 Task: Add a condition where "Priority Less than Normal" in recently solved tickets.
Action: Mouse moved to (115, 392)
Screenshot: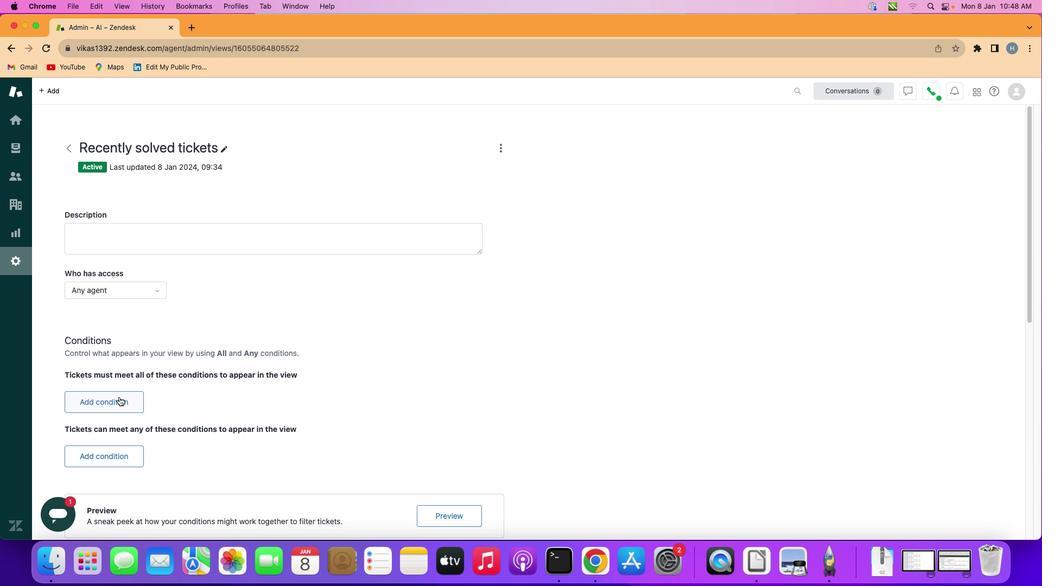 
Action: Mouse pressed left at (115, 392)
Screenshot: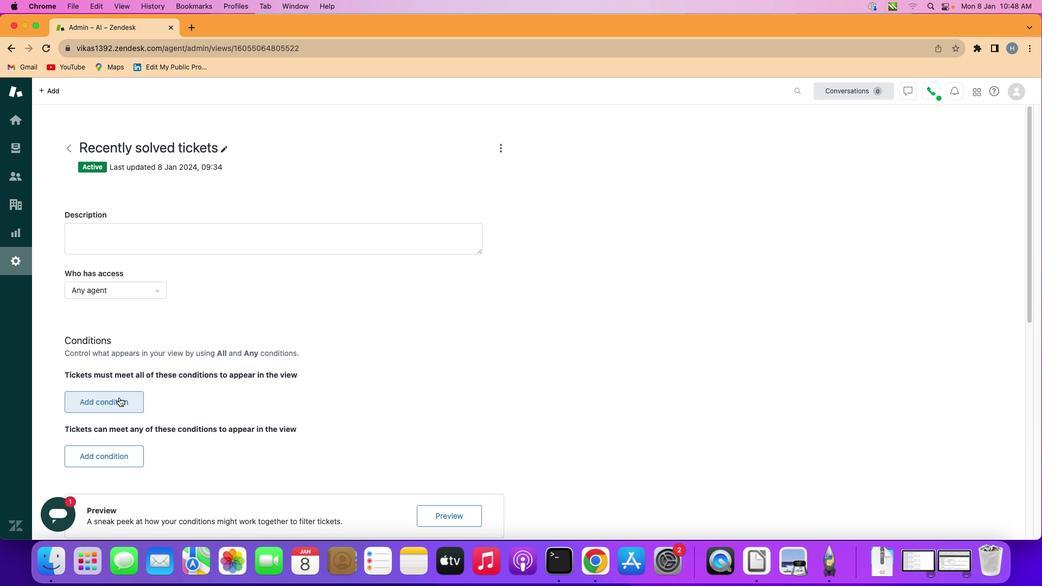 
Action: Mouse moved to (117, 396)
Screenshot: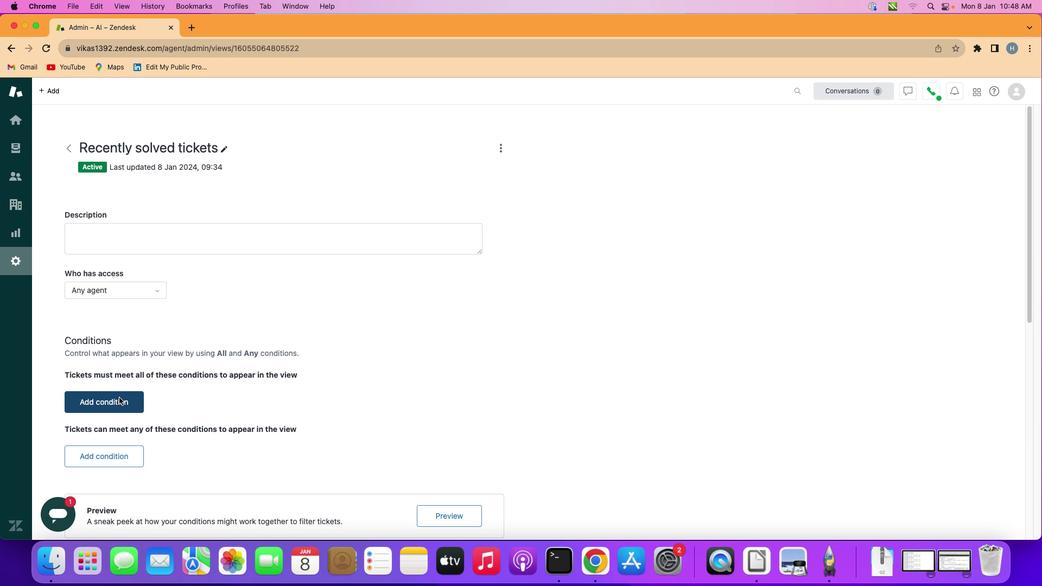 
Action: Mouse pressed left at (117, 396)
Screenshot: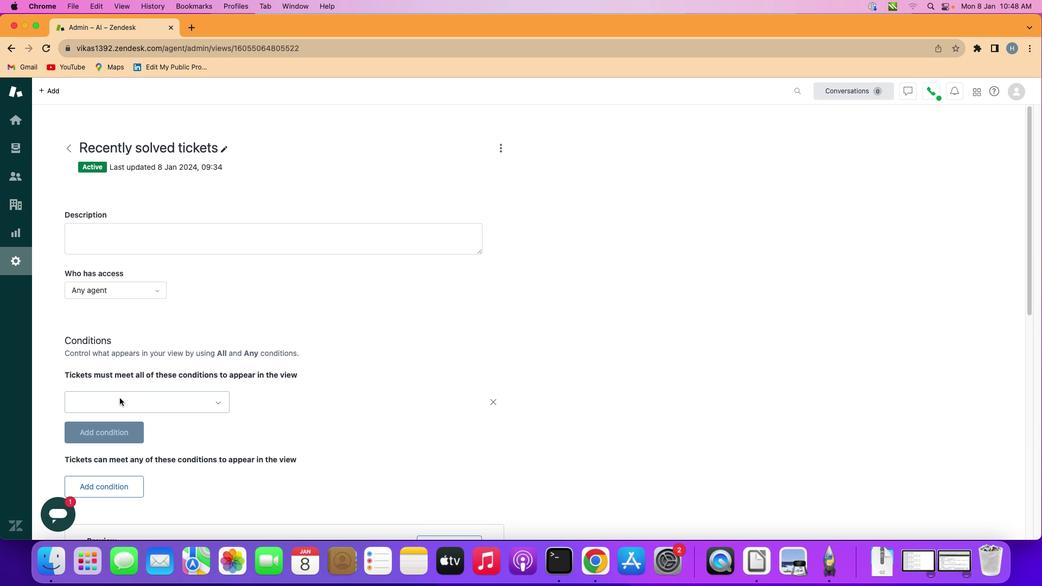 
Action: Mouse moved to (141, 391)
Screenshot: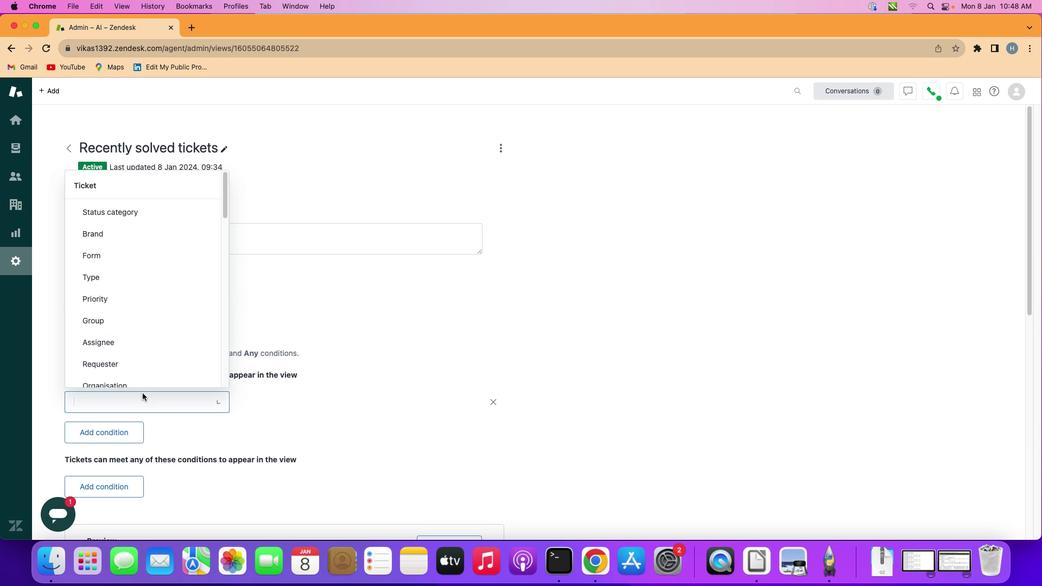 
Action: Mouse pressed left at (141, 391)
Screenshot: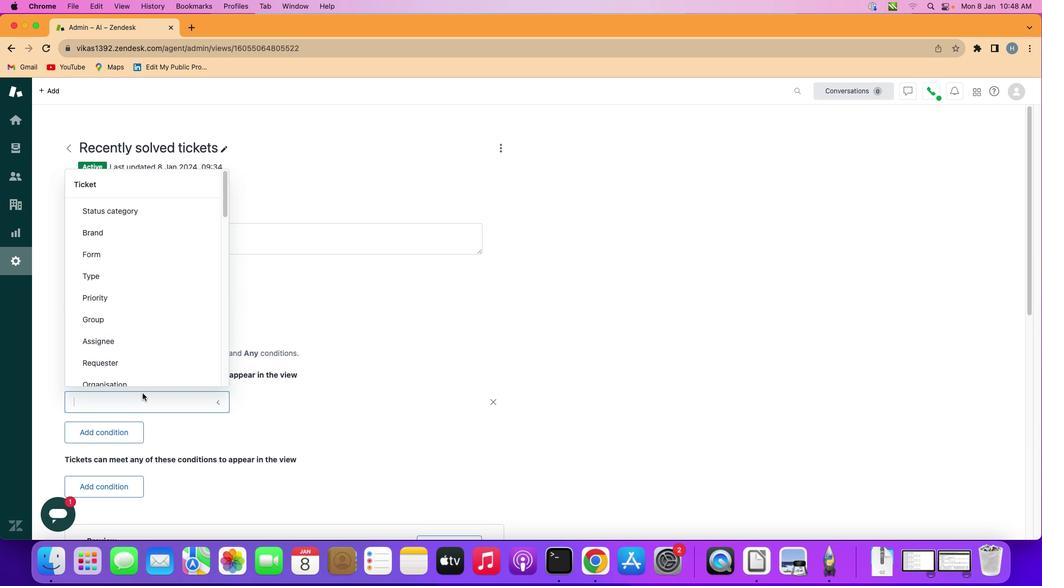 
Action: Mouse moved to (164, 299)
Screenshot: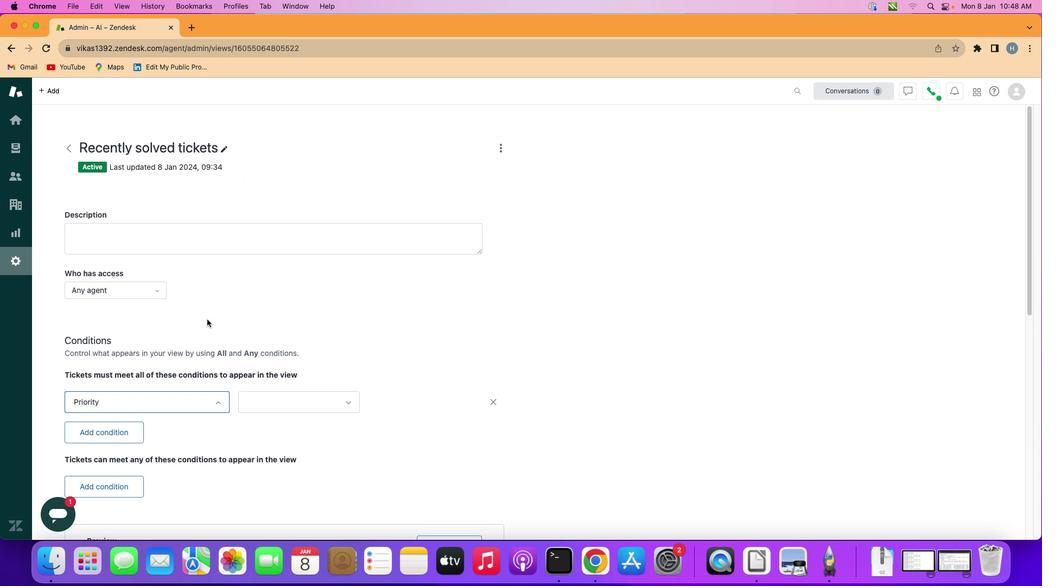 
Action: Mouse pressed left at (164, 299)
Screenshot: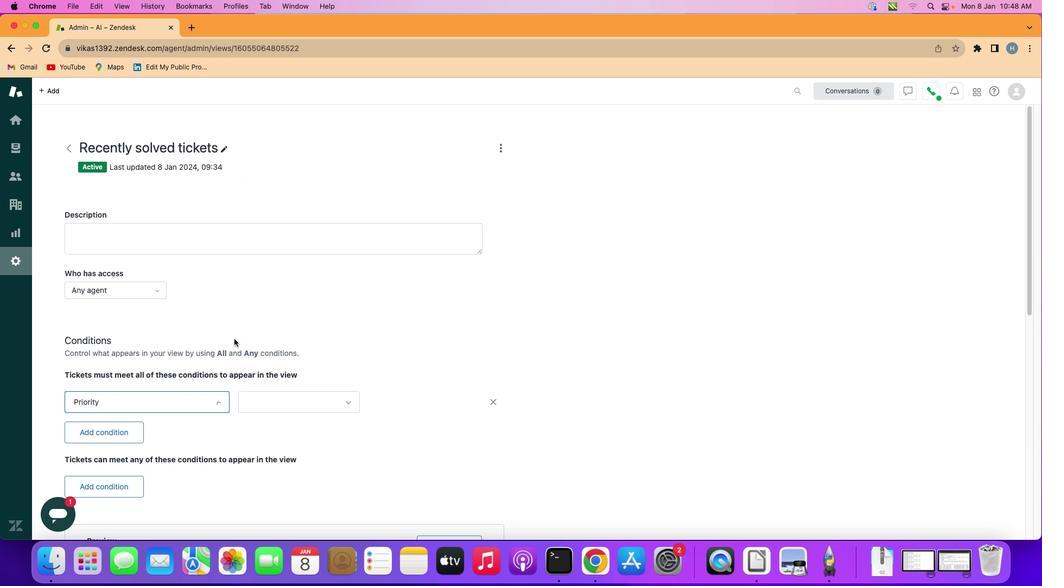 
Action: Mouse moved to (305, 400)
Screenshot: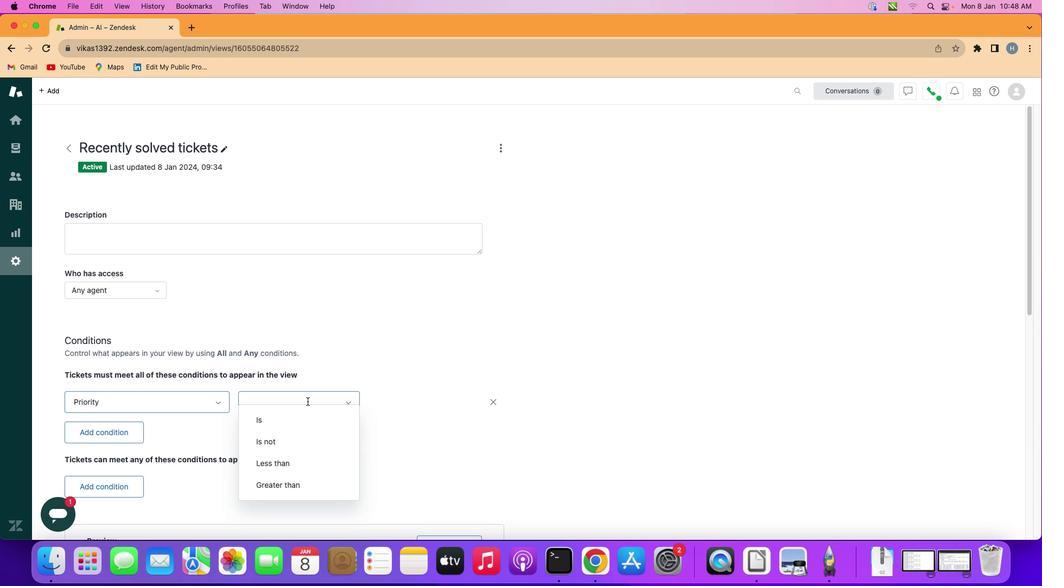 
Action: Mouse pressed left at (305, 400)
Screenshot: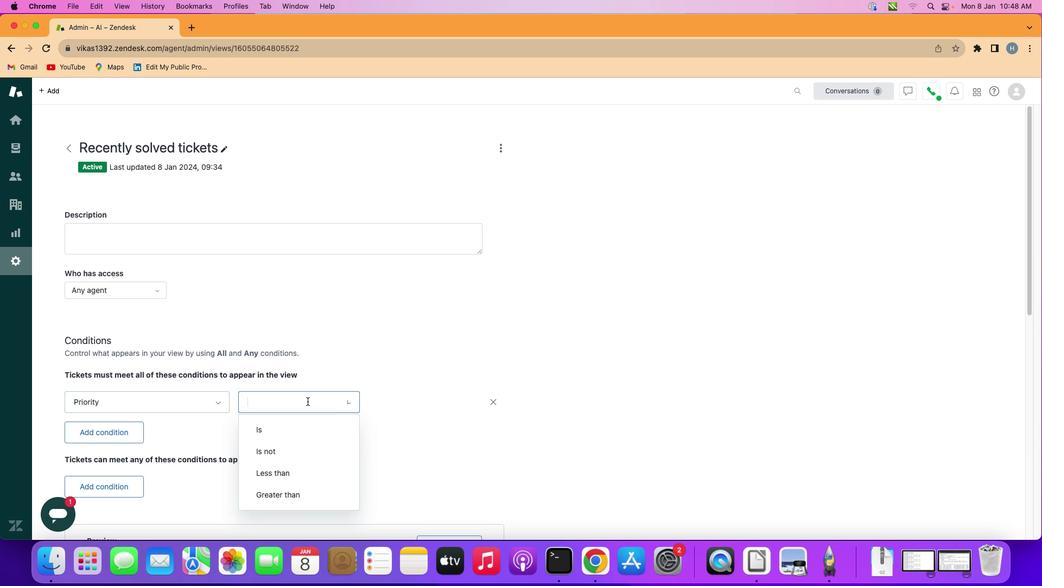 
Action: Mouse moved to (318, 471)
Screenshot: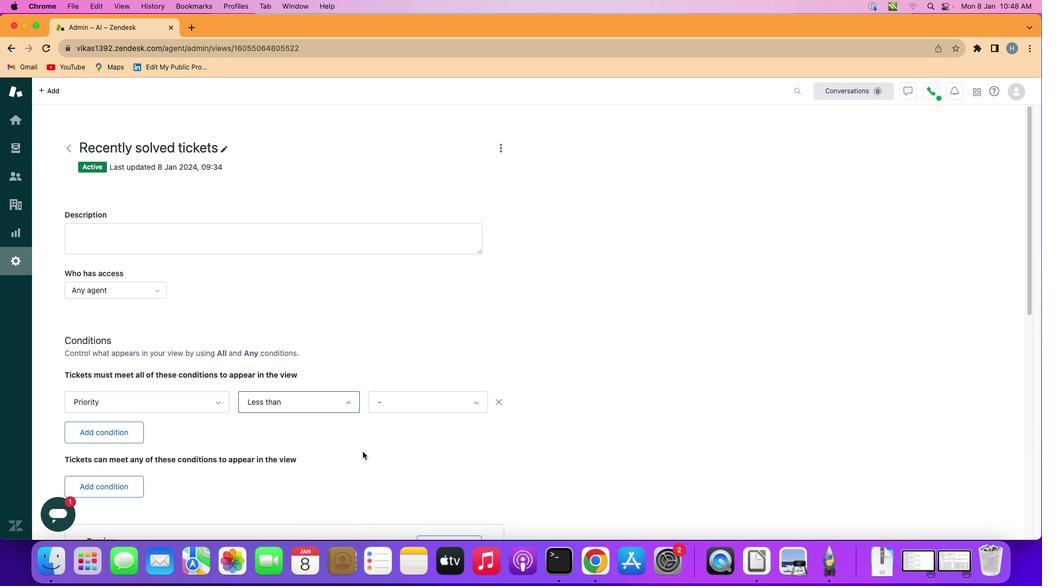 
Action: Mouse pressed left at (318, 471)
Screenshot: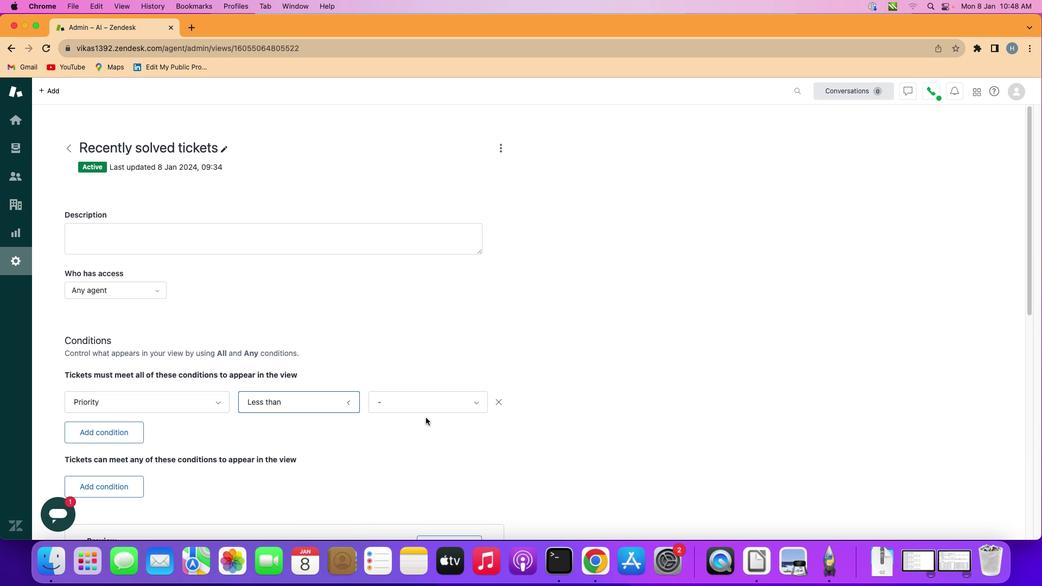 
Action: Mouse moved to (440, 406)
Screenshot: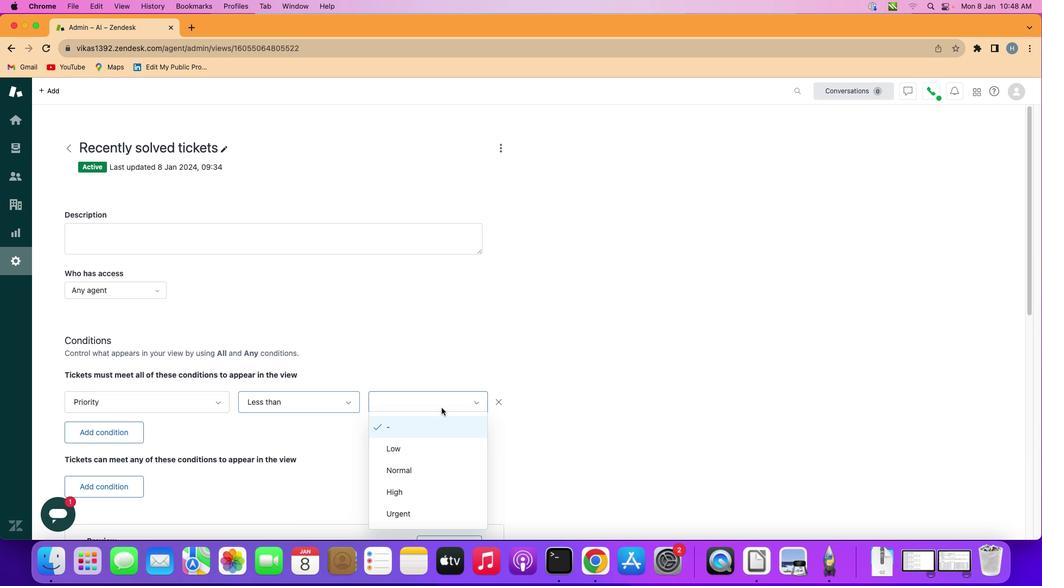 
Action: Mouse pressed left at (440, 406)
Screenshot: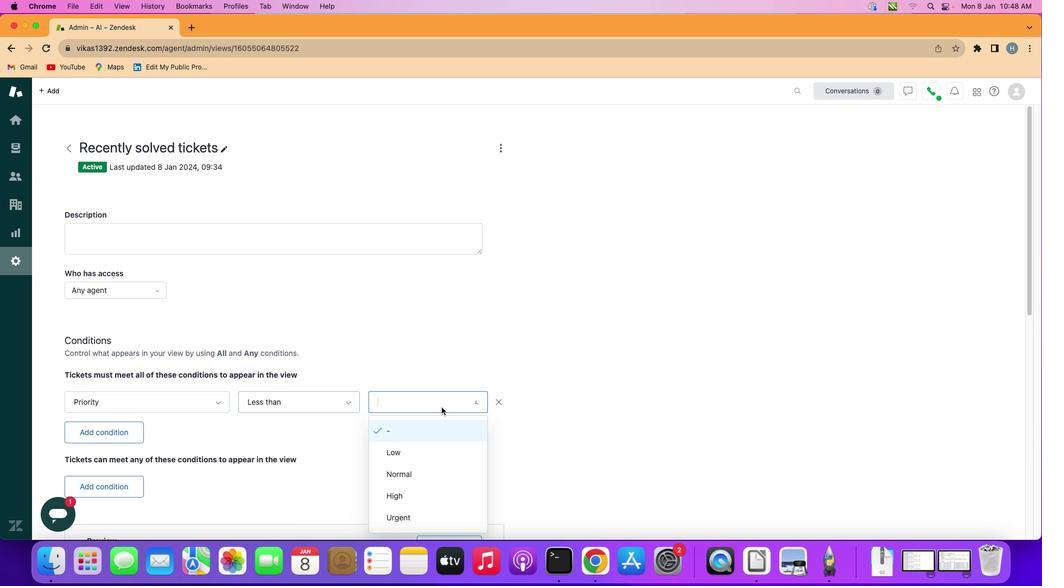 
Action: Mouse moved to (429, 470)
Screenshot: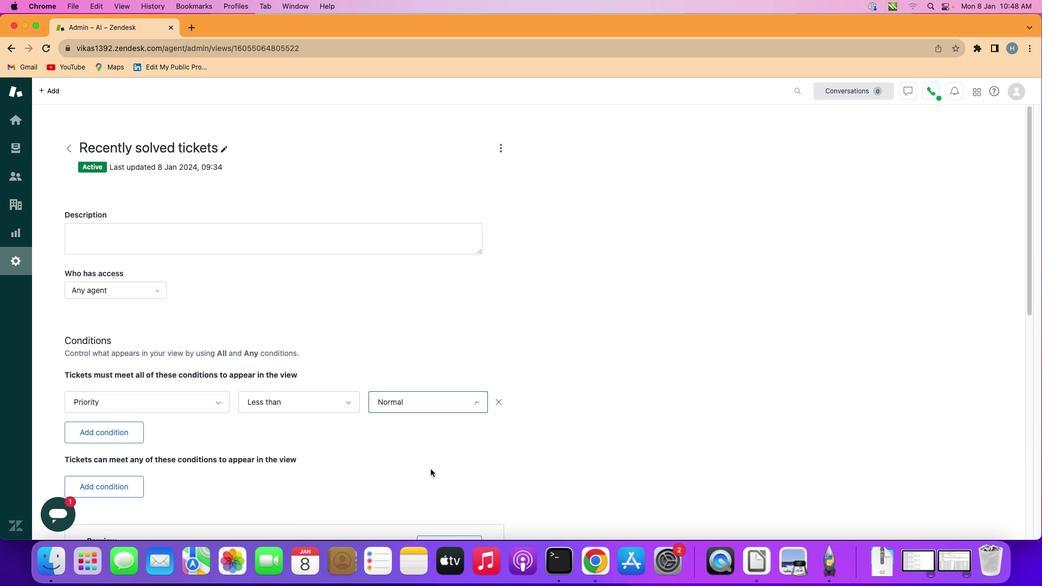 
Action: Mouse pressed left at (429, 470)
Screenshot: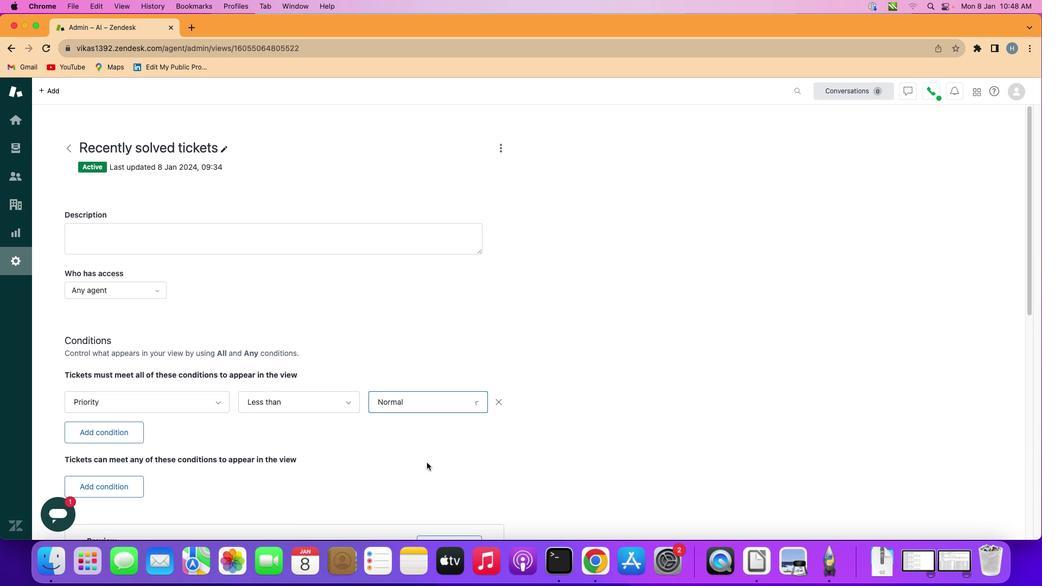 
Action: Mouse moved to (393, 438)
Screenshot: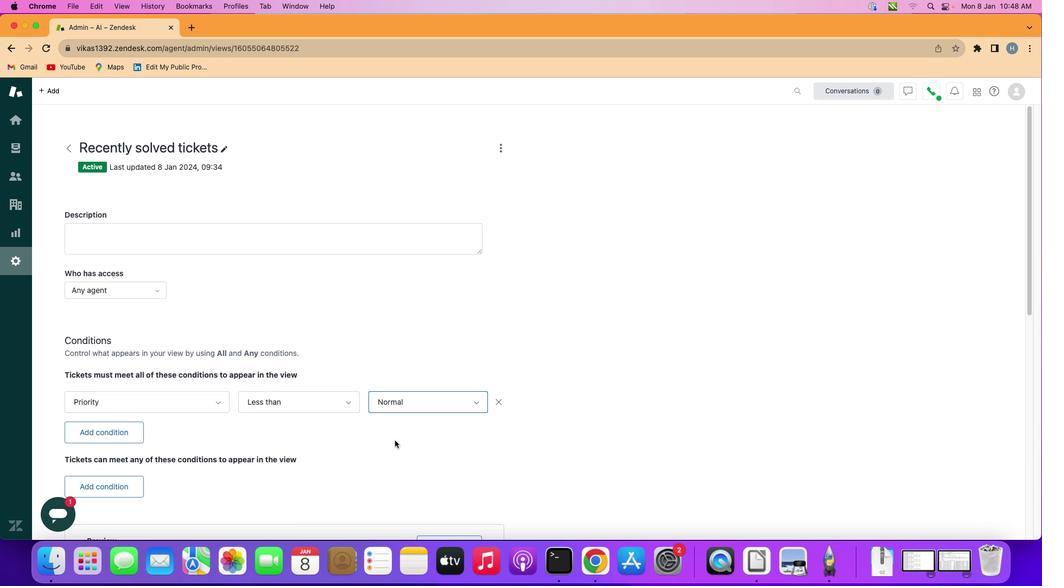 
